 Task:  Click on Golf Select Pick Sheet First name Henry Last name Taylor and  Email softage.7@softage.net Group 1 Xander Schauffele Group 2 Cameron Young Bonus Golfer Xander Schauffele Group 3 Sungjae Im Group 4 Hideki Matsuyama #1 Golfer For The Week Matthew Fitzpatrick Tie-Breaker Score 0 Submit pick sheet
Action: Mouse moved to (508, 299)
Screenshot: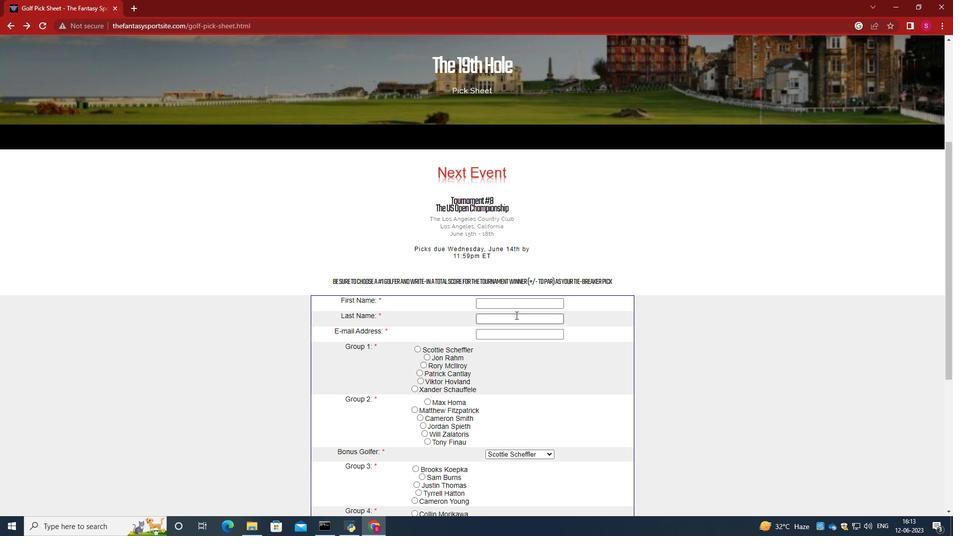 
Action: Mouse pressed left at (508, 299)
Screenshot: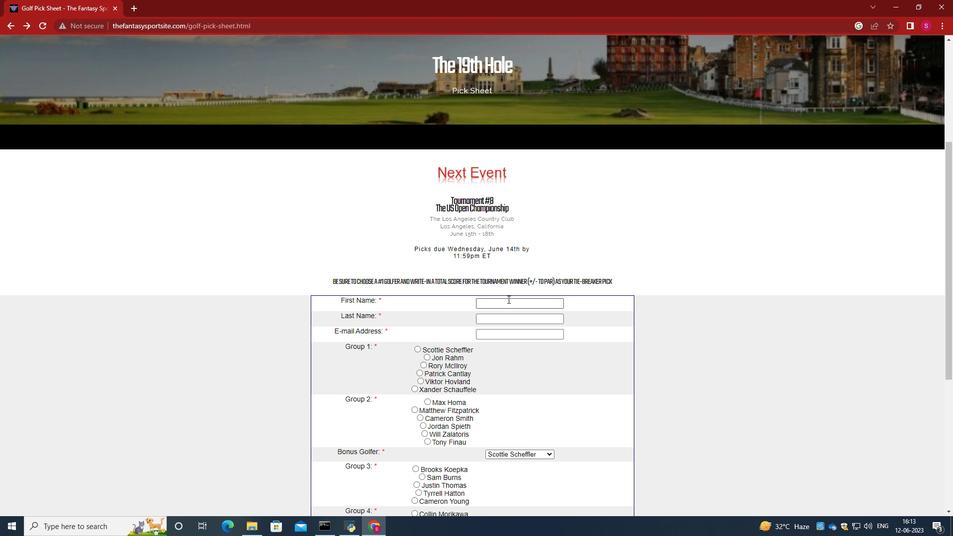 
Action: Mouse moved to (505, 298)
Screenshot: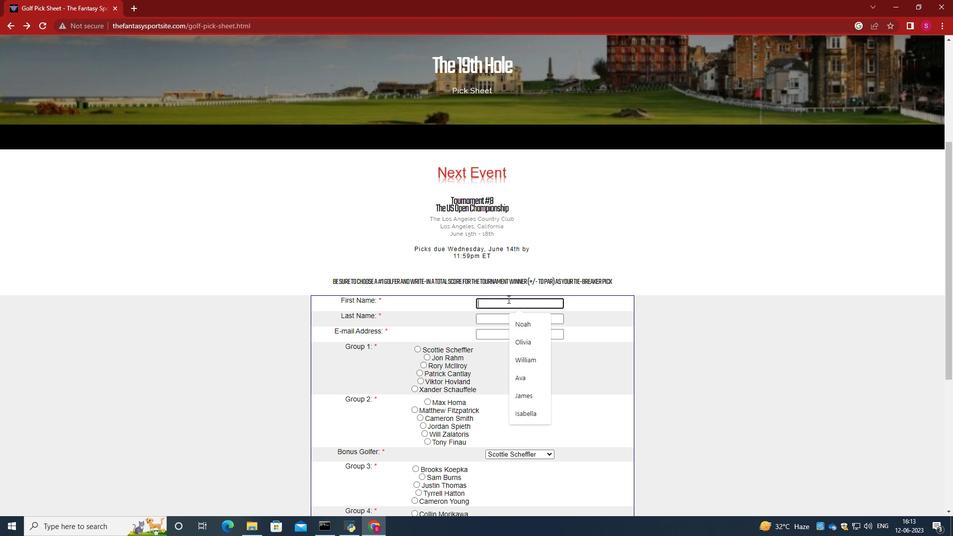 
Action: Key pressed <Key.caps_lock>H<Key.caps_lock>enry<Key.tab><Key.caps_lock>T<Key.caps_lock>ay<Key.backspace>ylor<Key.tab>softage.7<Key.shift>@softage.net<Key.tab>
Screenshot: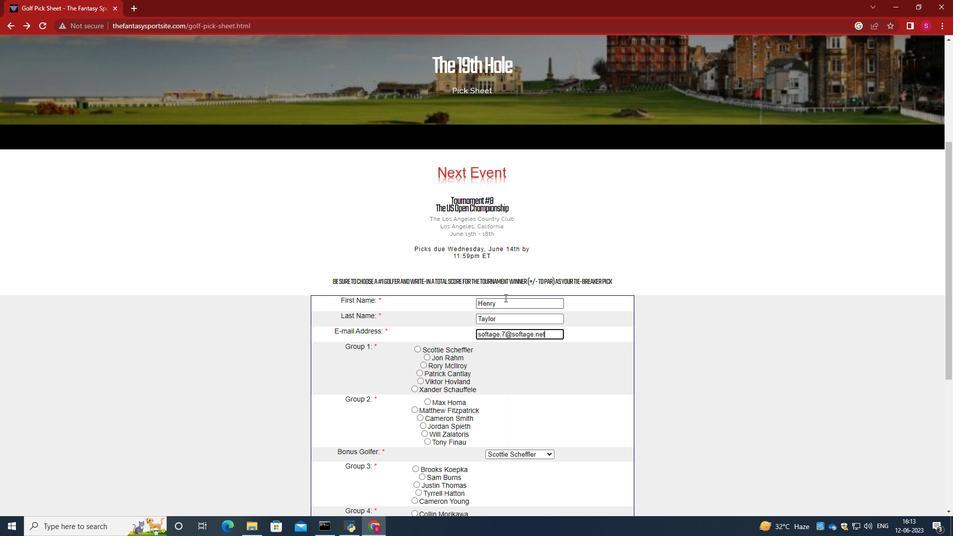 
Action: Mouse moved to (517, 309)
Screenshot: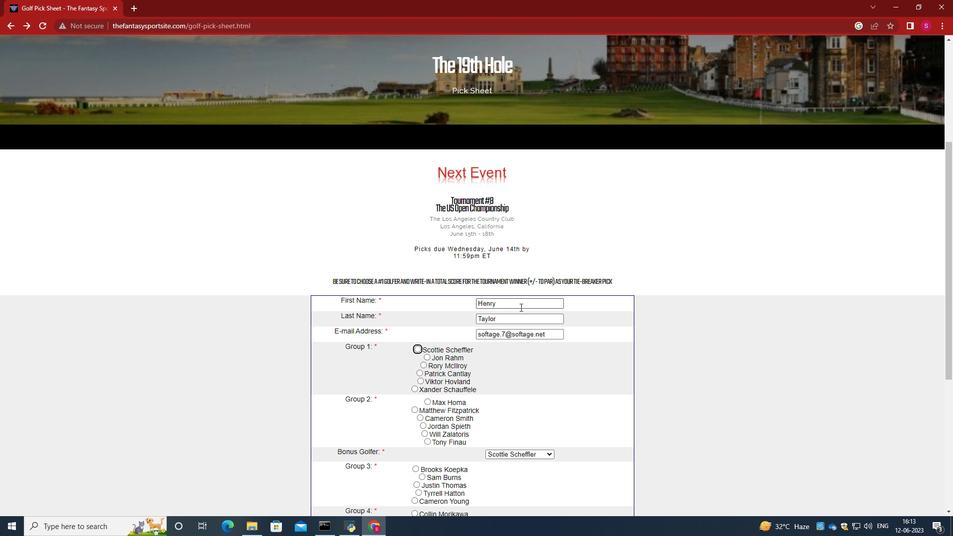 
Action: Mouse scrolled (519, 308) with delta (0, 0)
Screenshot: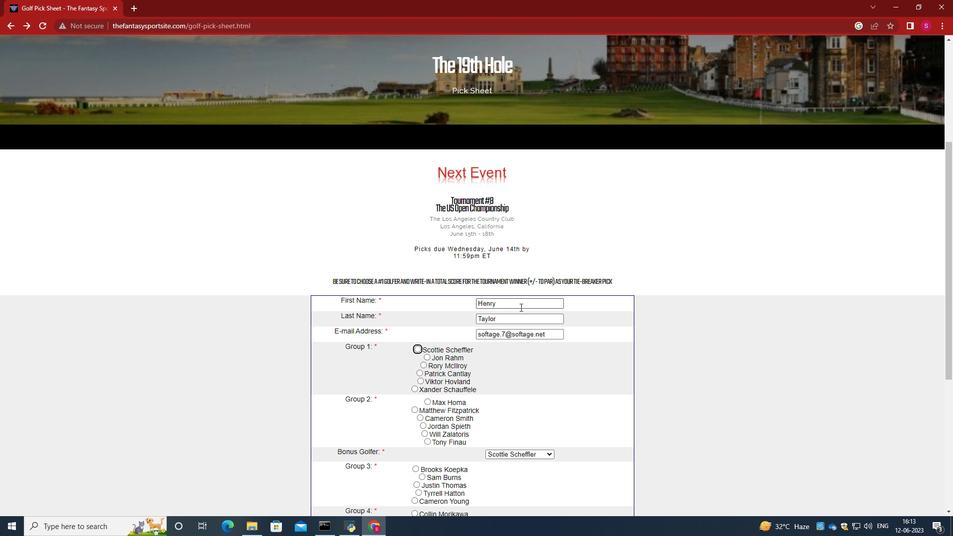 
Action: Mouse moved to (468, 310)
Screenshot: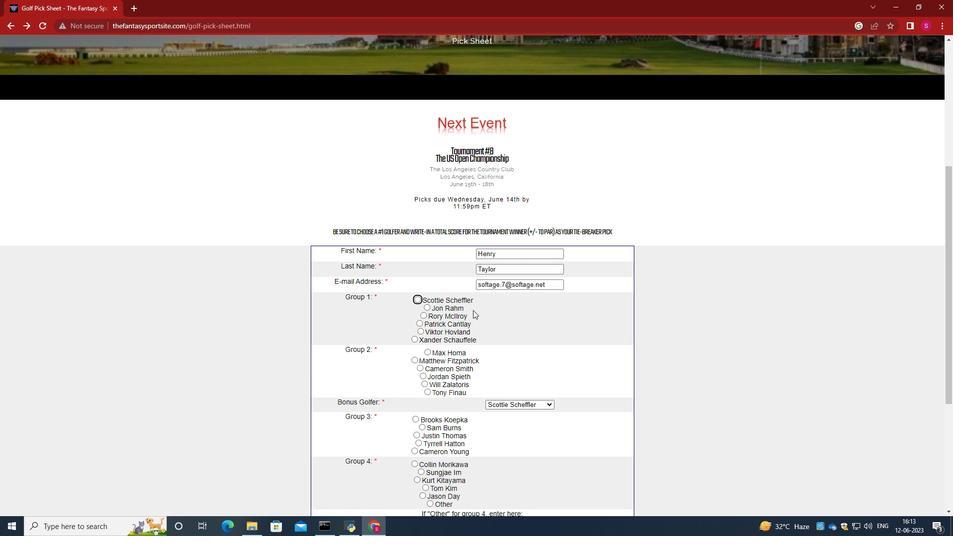 
Action: Mouse scrolled (468, 309) with delta (0, 0)
Screenshot: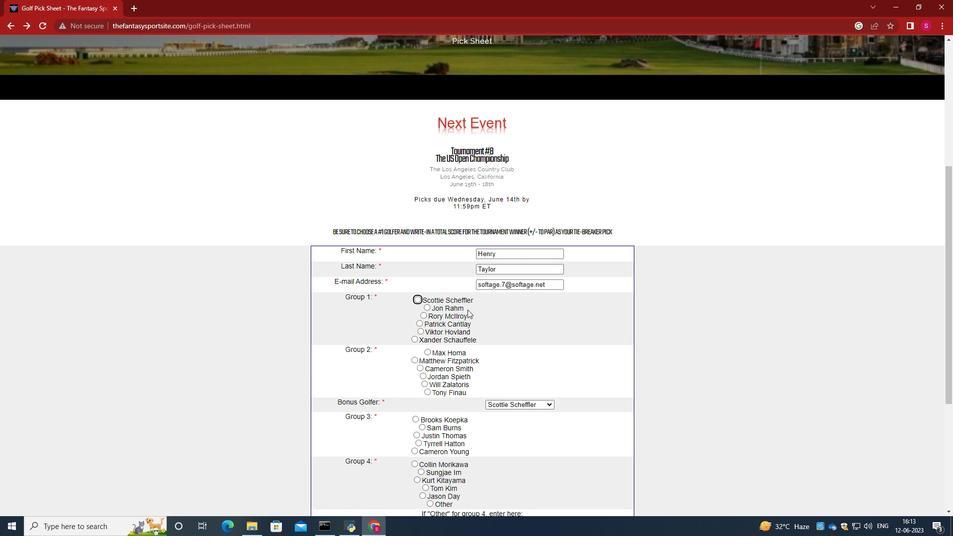 
Action: Mouse moved to (414, 290)
Screenshot: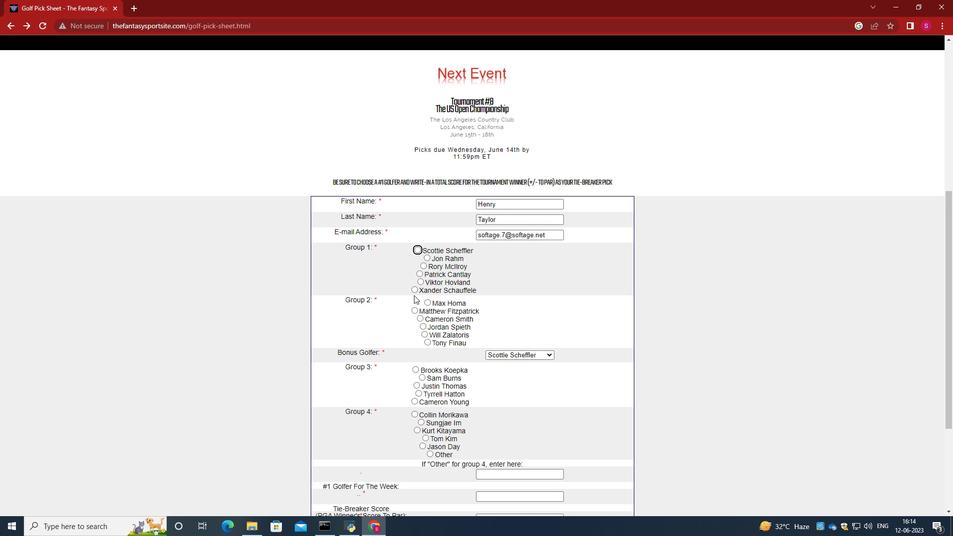 
Action: Mouse pressed left at (414, 290)
Screenshot: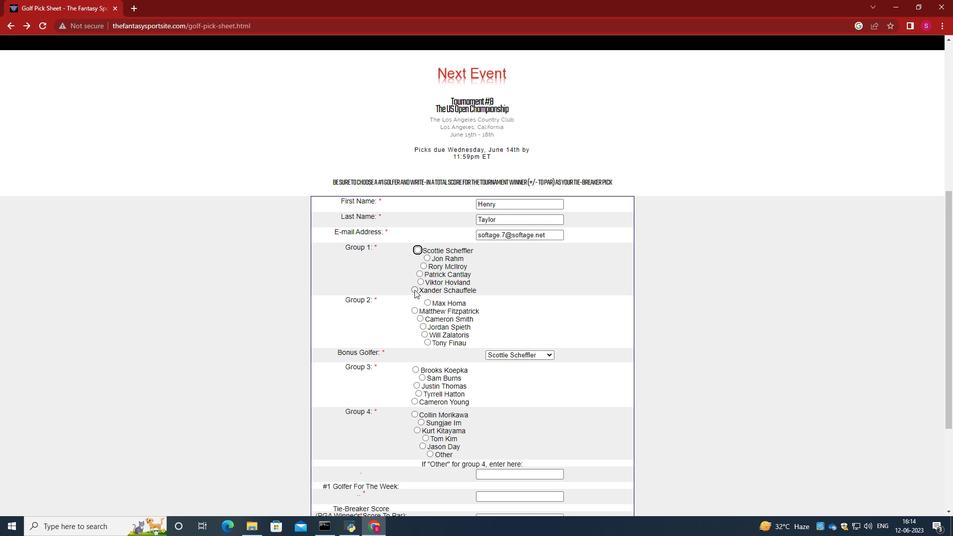 
Action: Mouse moved to (424, 326)
Screenshot: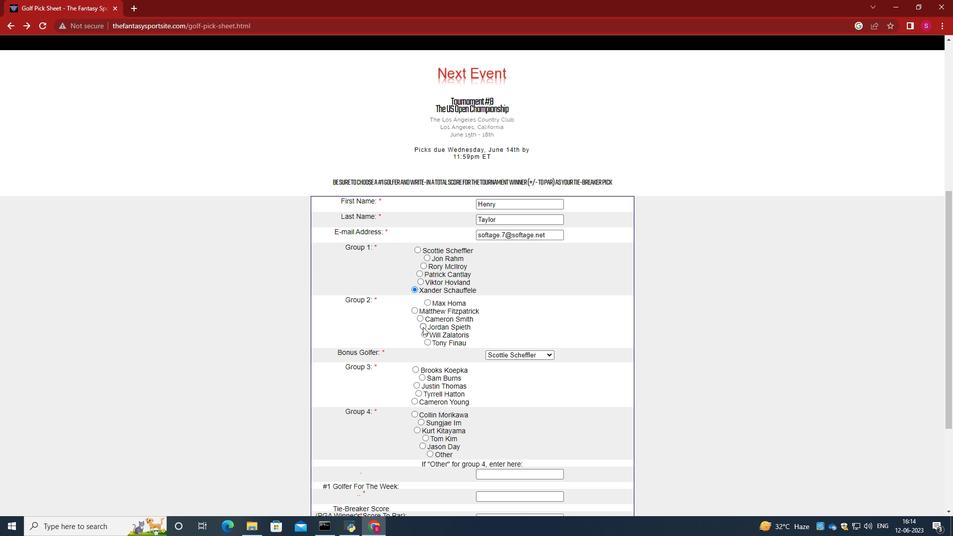 
Action: Mouse pressed left at (424, 326)
Screenshot: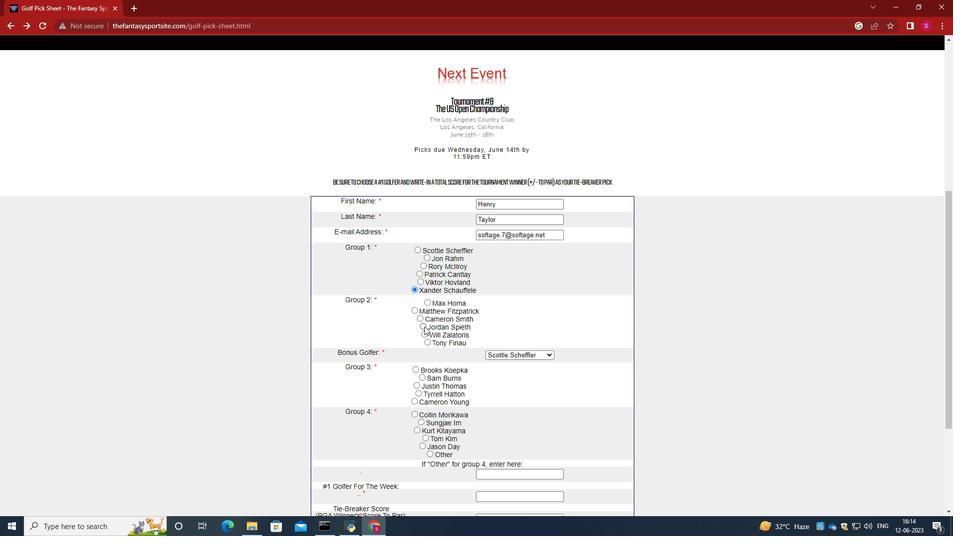 
Action: Mouse moved to (500, 313)
Screenshot: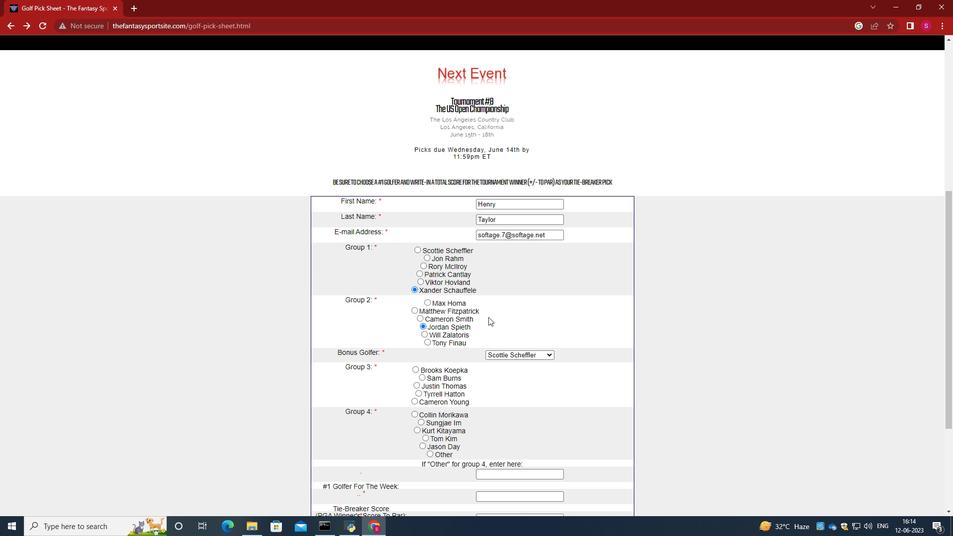 
Action: Mouse scrolled (500, 313) with delta (0, 0)
Screenshot: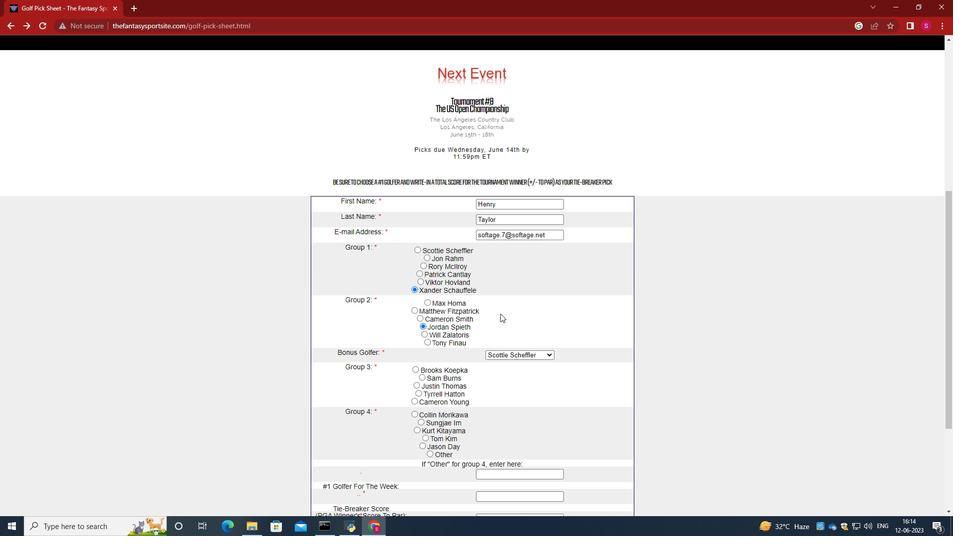 
Action: Mouse moved to (516, 306)
Screenshot: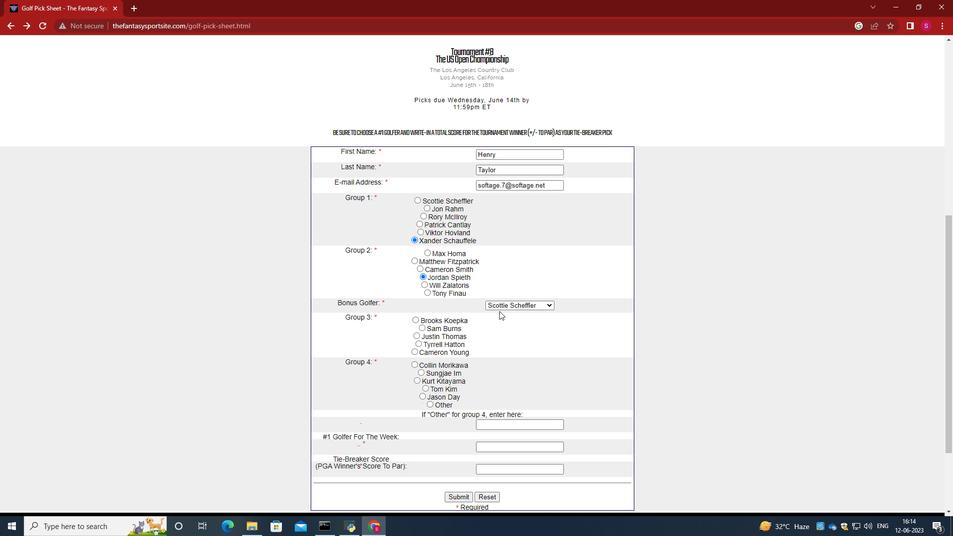 
Action: Mouse pressed left at (516, 306)
Screenshot: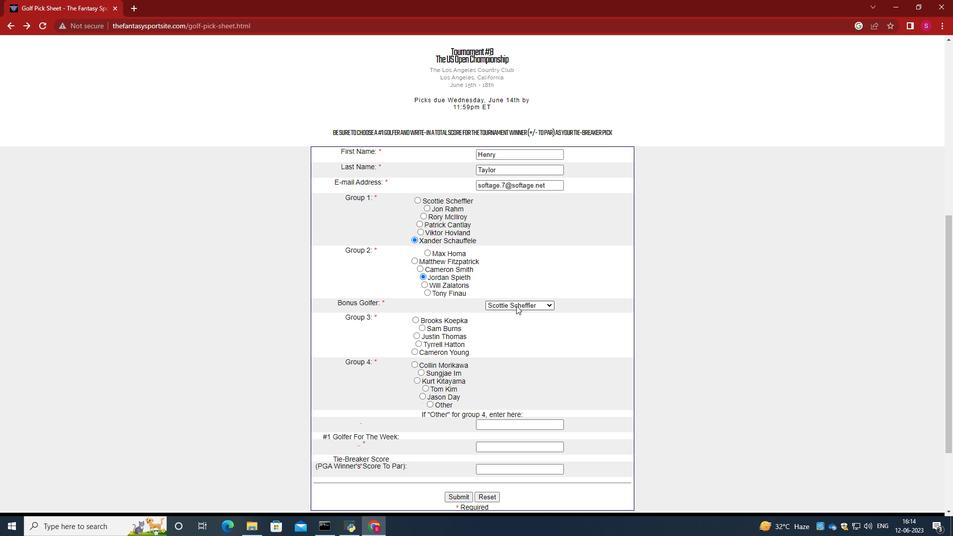 
Action: Mouse moved to (516, 314)
Screenshot: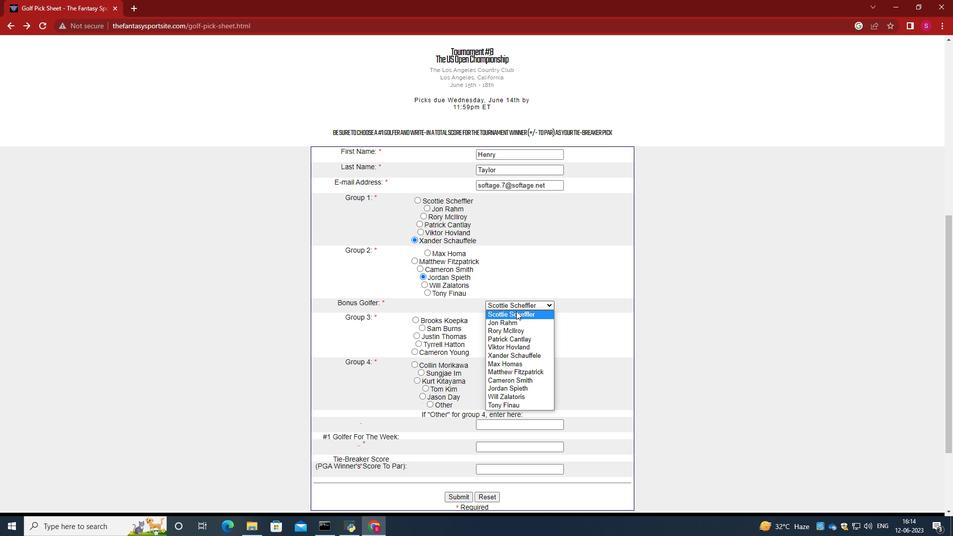 
Action: Mouse pressed left at (516, 314)
Screenshot: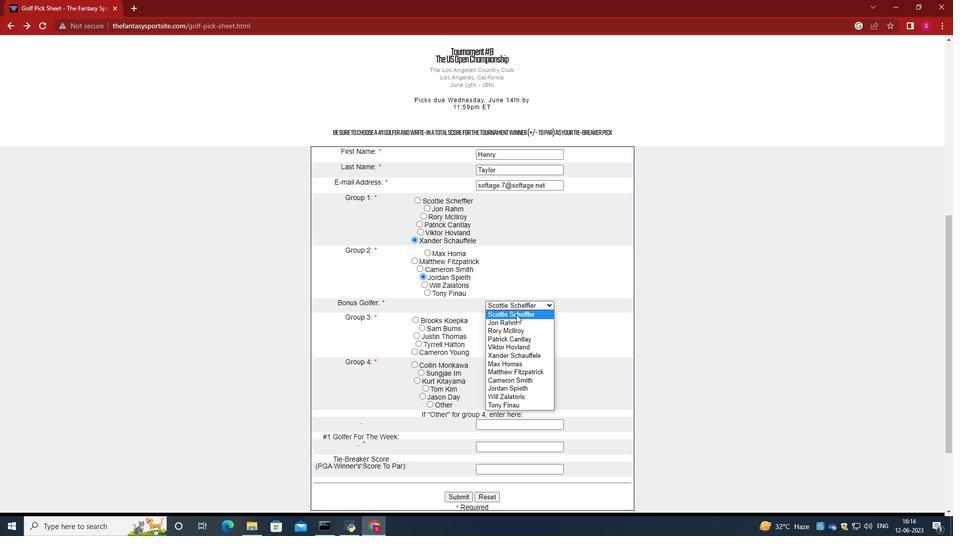 
Action: Mouse moved to (553, 284)
Screenshot: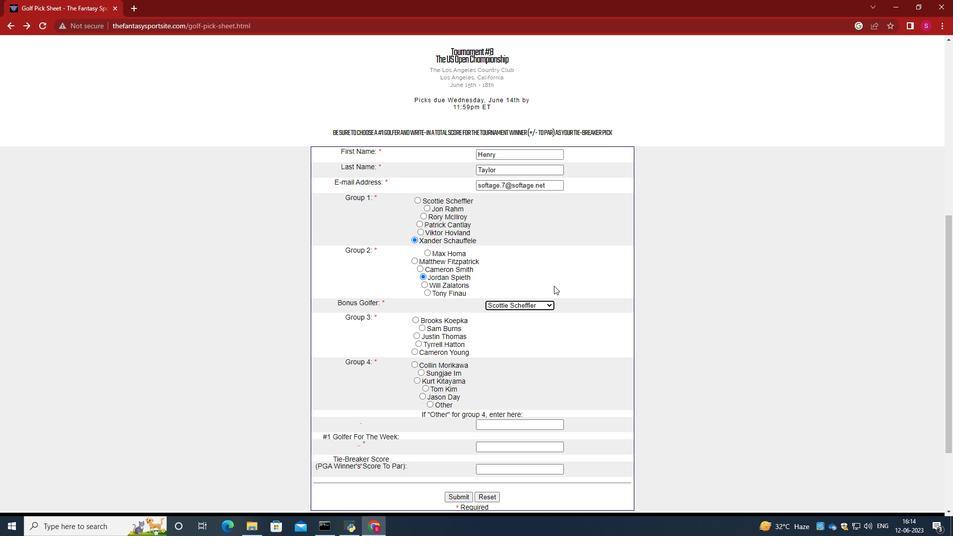 
Action: Mouse scrolled (553, 284) with delta (0, 0)
Screenshot: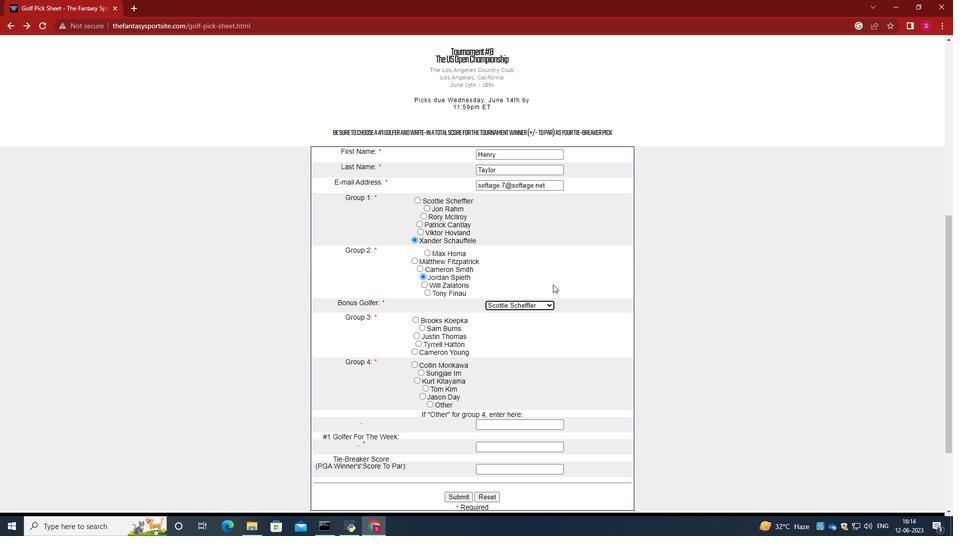 
Action: Mouse scrolled (553, 284) with delta (0, 0)
Screenshot: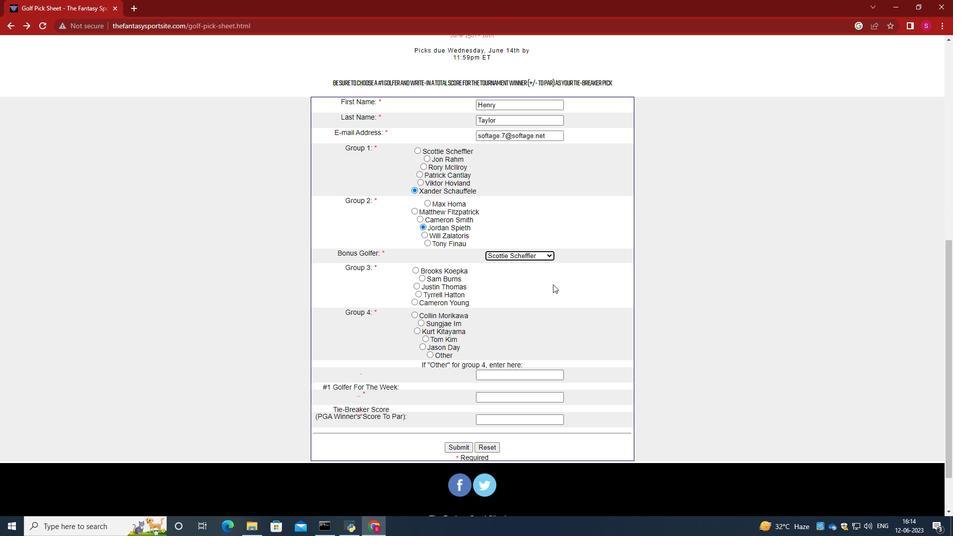 
Action: Mouse moved to (414, 250)
Screenshot: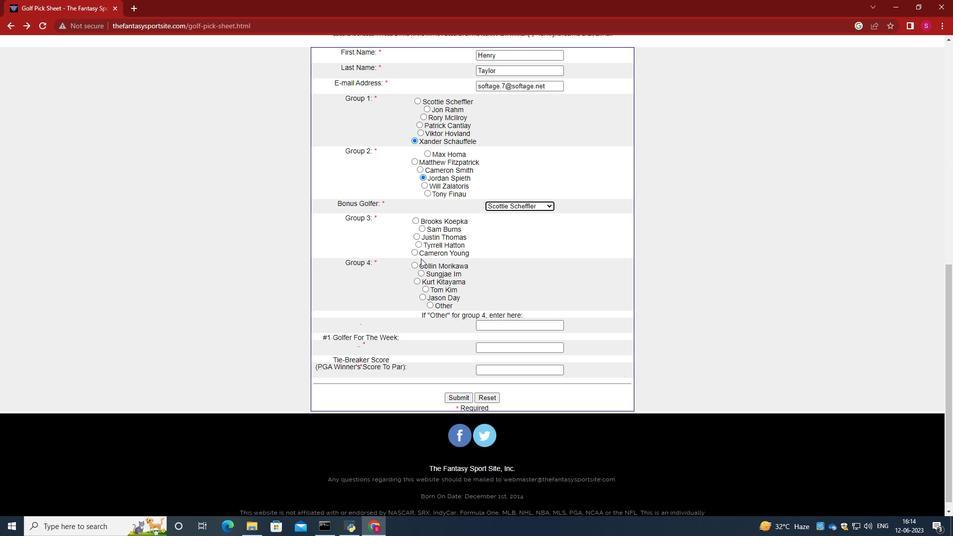 
Action: Mouse pressed left at (414, 250)
Screenshot: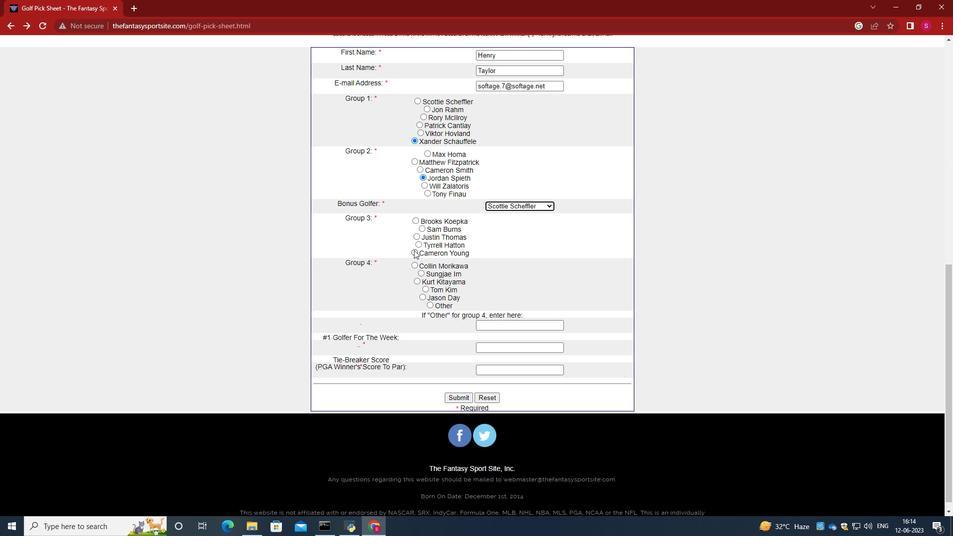 
Action: Mouse moved to (494, 241)
Screenshot: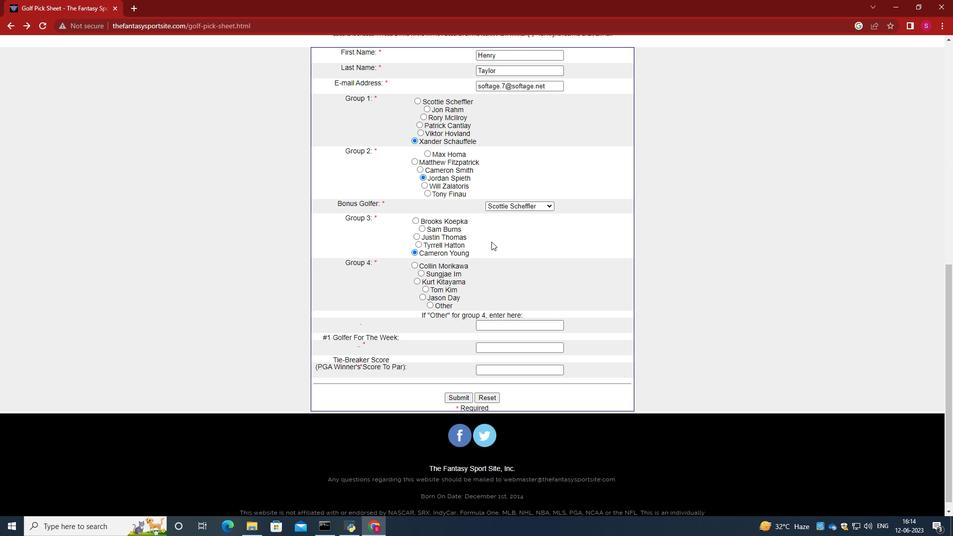 
Action: Mouse scrolled (494, 241) with delta (0, 0)
Screenshot: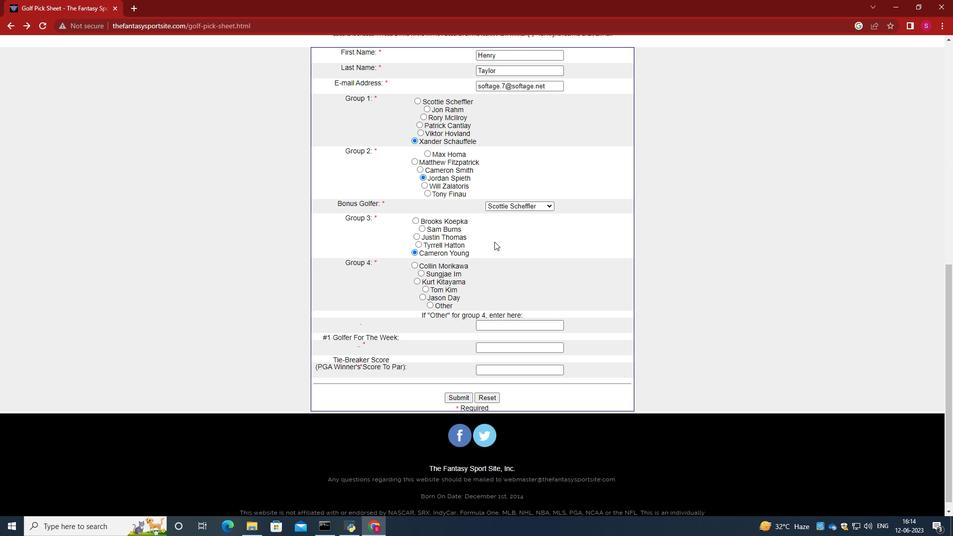 
Action: Mouse moved to (430, 295)
Screenshot: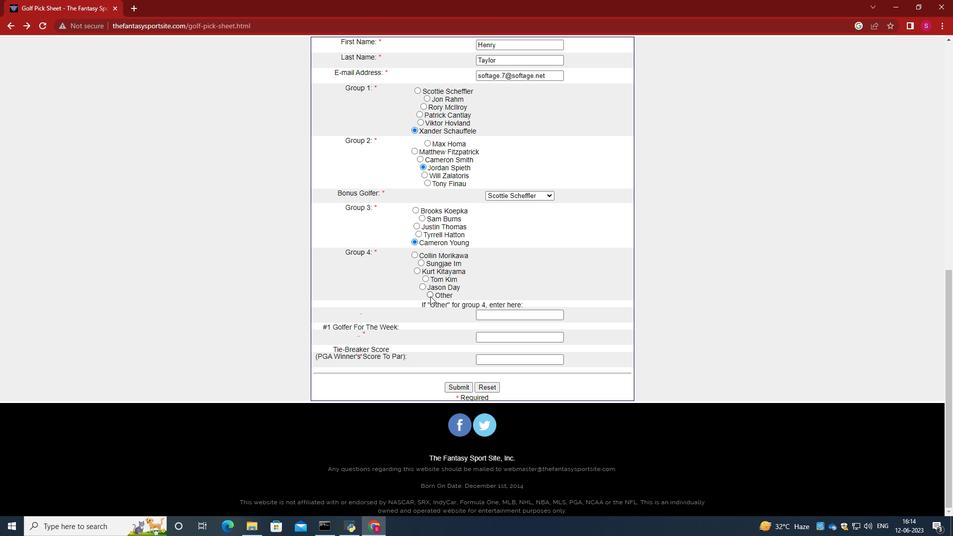 
Action: Mouse pressed left at (430, 295)
Screenshot: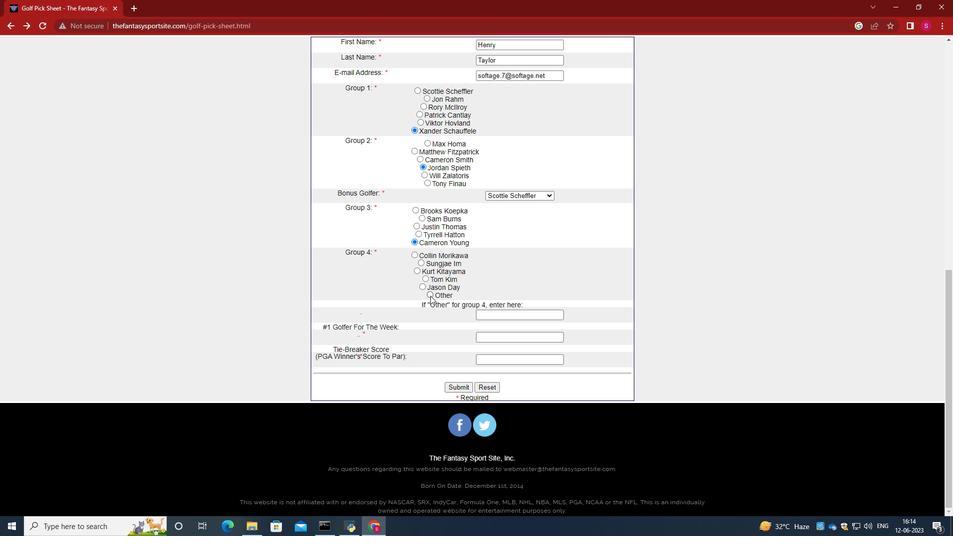 
Action: Mouse moved to (495, 316)
Screenshot: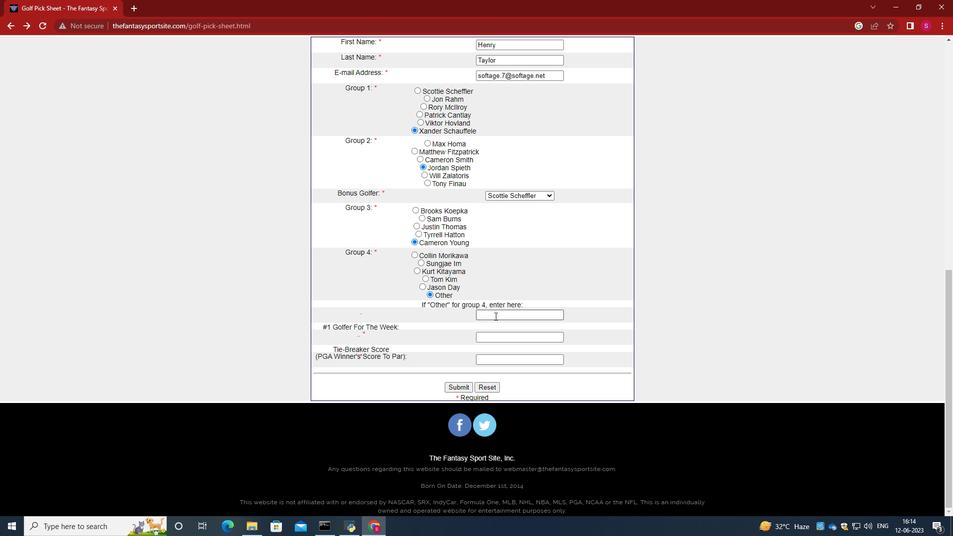 
Action: Mouse pressed left at (495, 316)
Screenshot: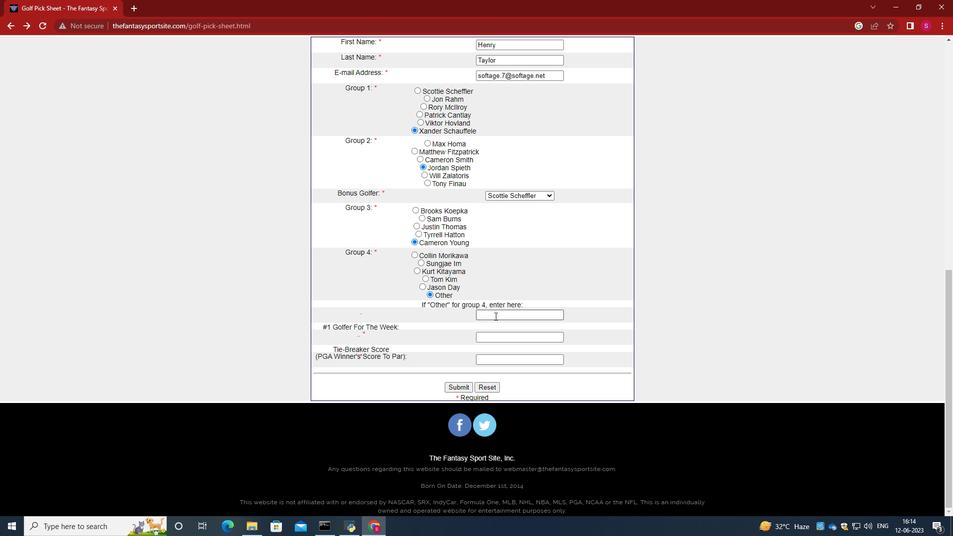 
Action: Mouse moved to (493, 315)
Screenshot: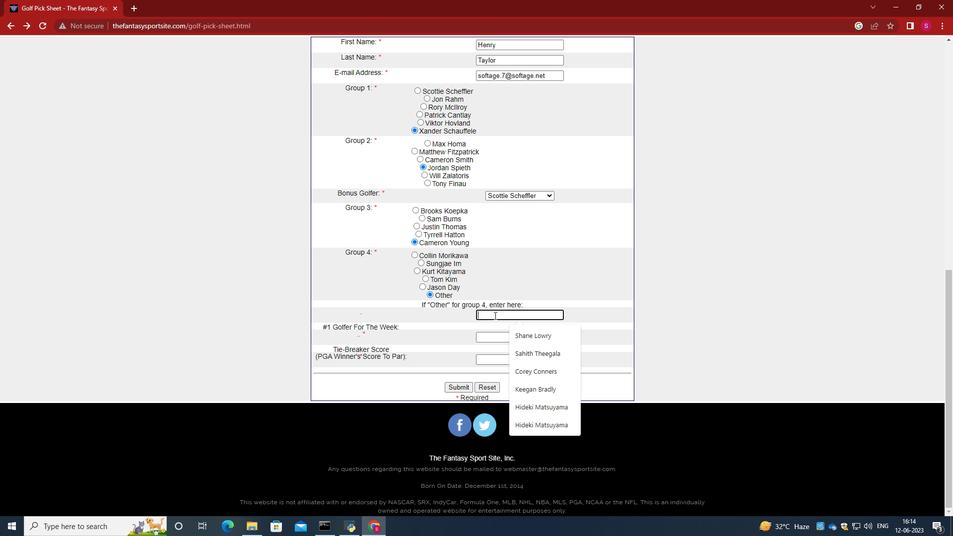
Action: Key pressed <Key.caps_lock>H<Key.caps_lock>ideki<Key.space><Key.caps_lock>M<Key.caps_lock>astsuyama<Key.tab><Key.caps_lock>M<Key.caps_lock>atthew<Key.space><Key.caps_lock>F<Key.caps_lock>itzpatrick<Key.tab>0
Screenshot: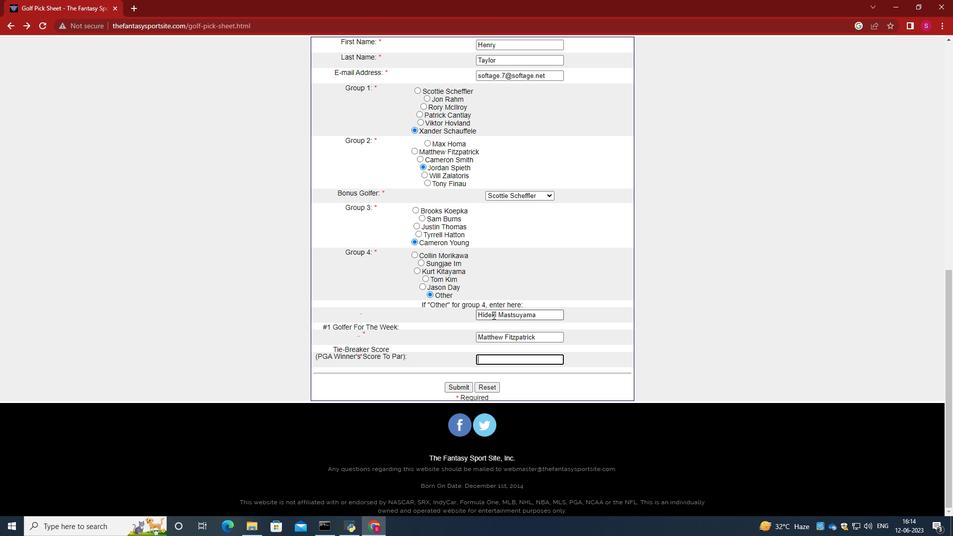 
Action: Mouse moved to (459, 387)
Screenshot: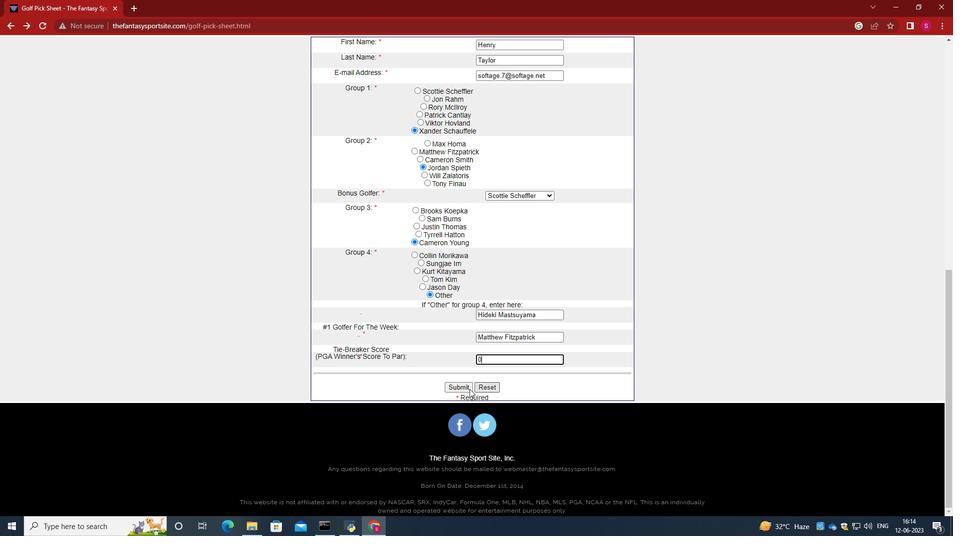 
Action: Mouse pressed left at (459, 387)
Screenshot: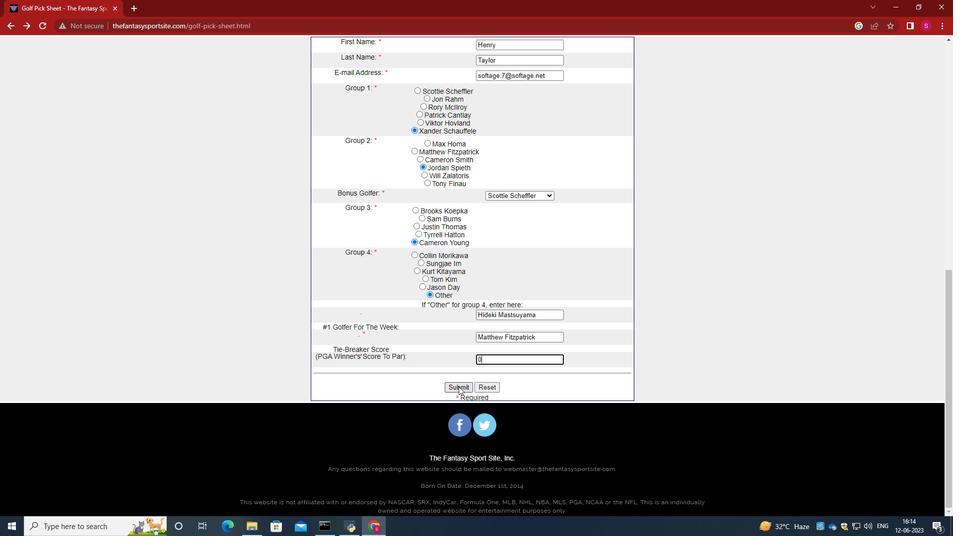 
